 Task: Start in the project TriumphTech the sprint 'Epic Excursion', with a duration of 3 weeks.
Action: Mouse moved to (242, 341)
Screenshot: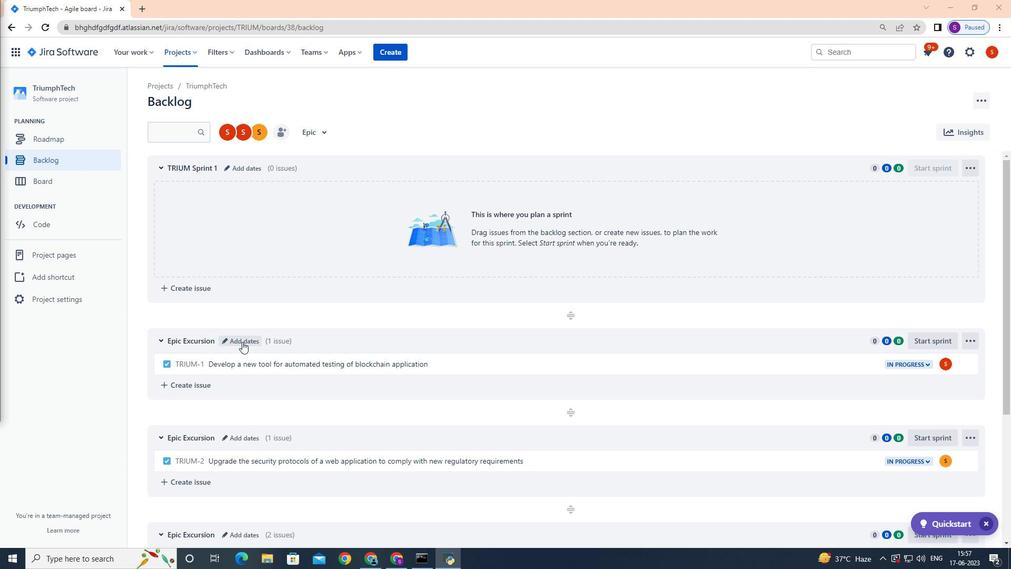 
Action: Mouse pressed left at (242, 341)
Screenshot: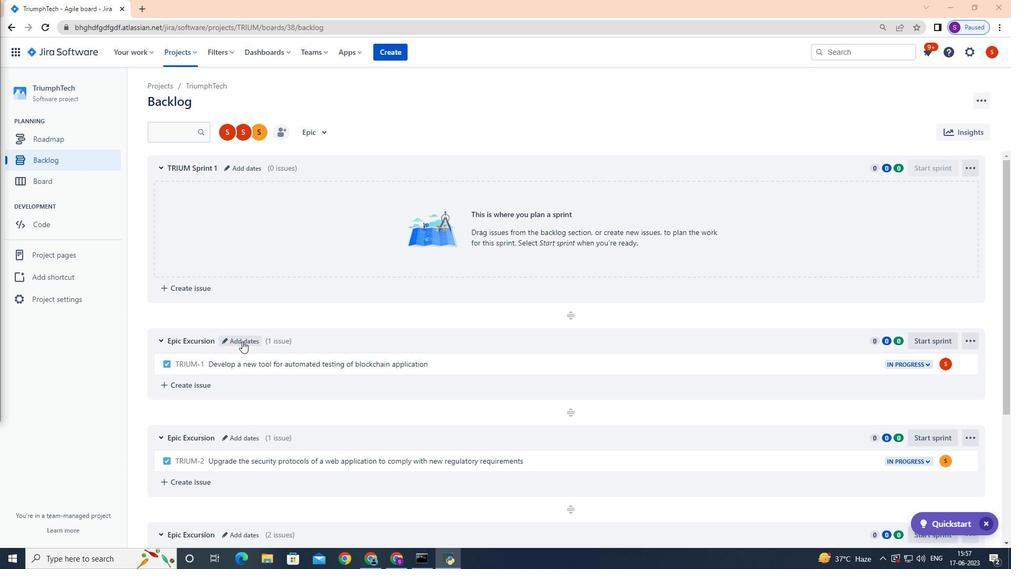 
Action: Mouse moved to (482, 167)
Screenshot: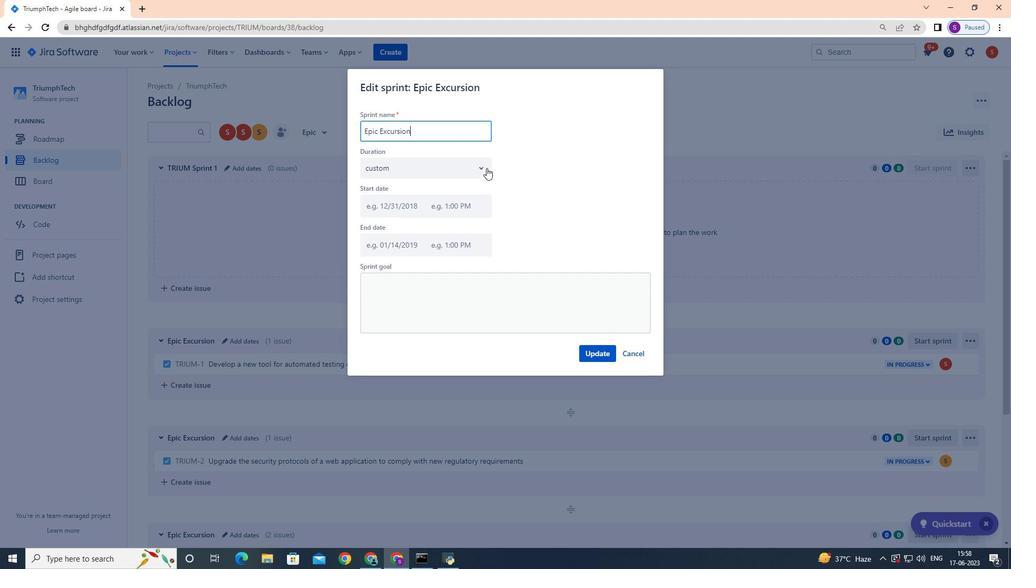 
Action: Mouse pressed left at (482, 167)
Screenshot: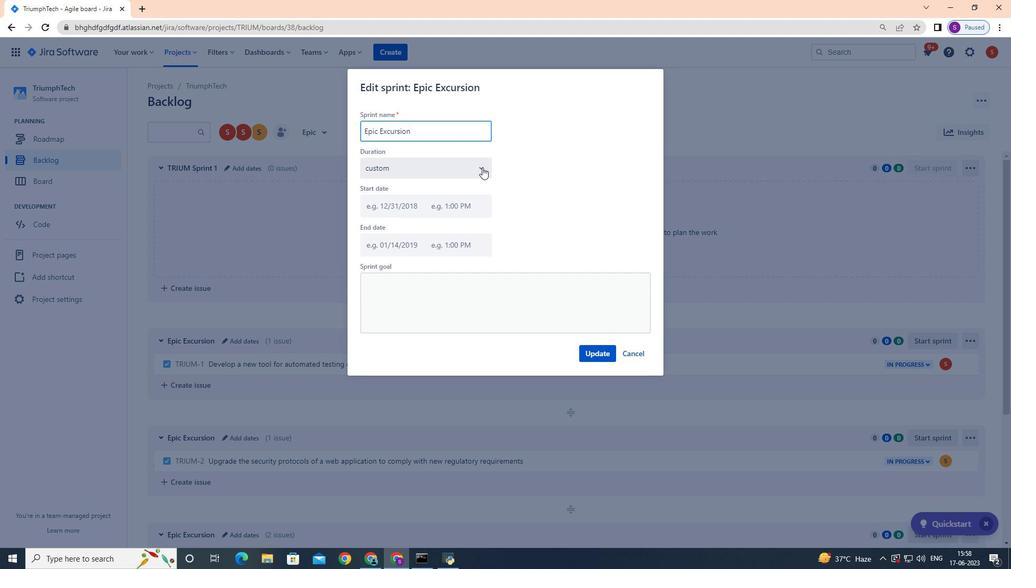 
Action: Mouse moved to (408, 232)
Screenshot: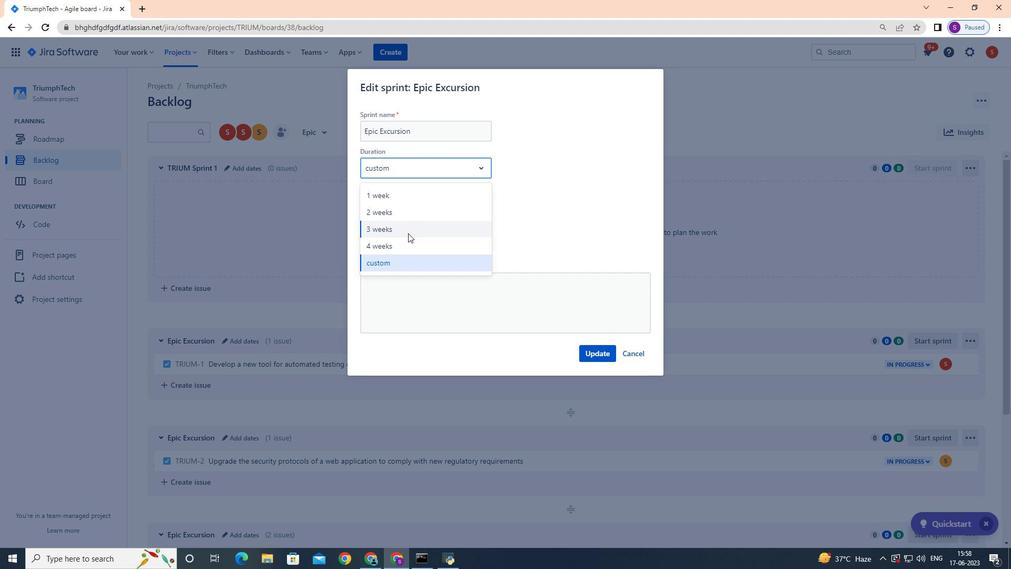 
Action: Mouse pressed left at (408, 232)
Screenshot: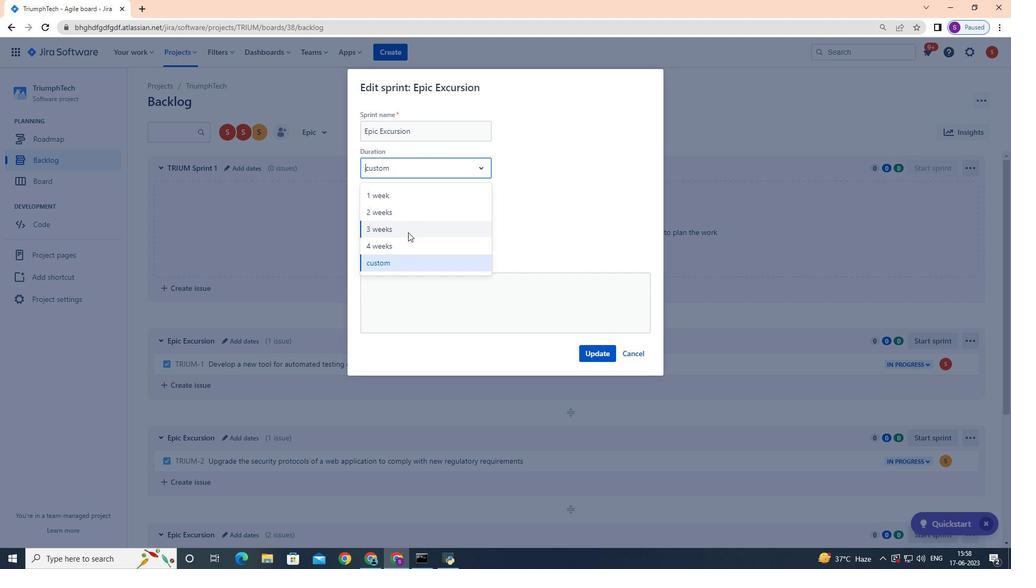 
Action: Mouse moved to (596, 355)
Screenshot: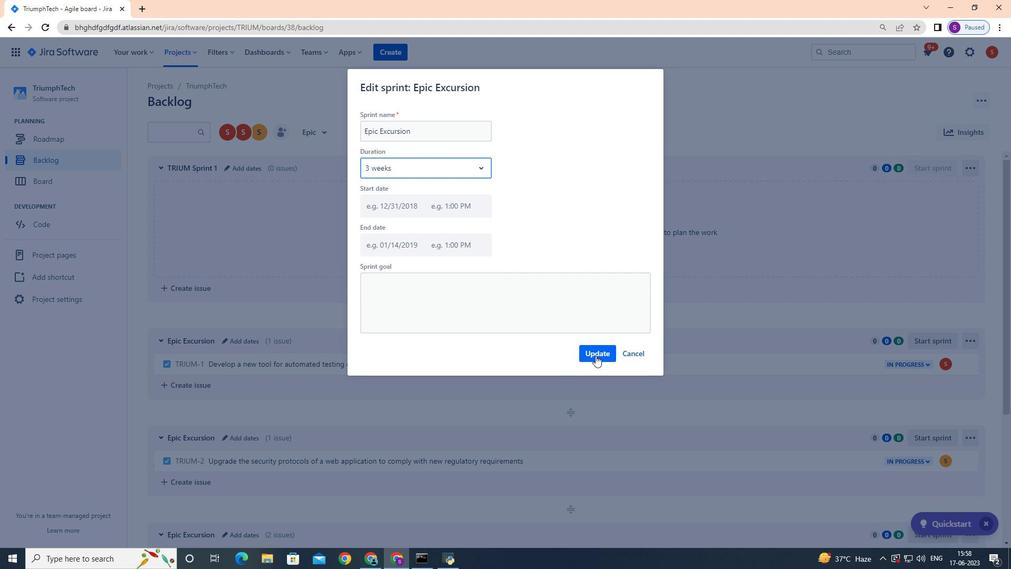 
Action: Mouse pressed left at (596, 355)
Screenshot: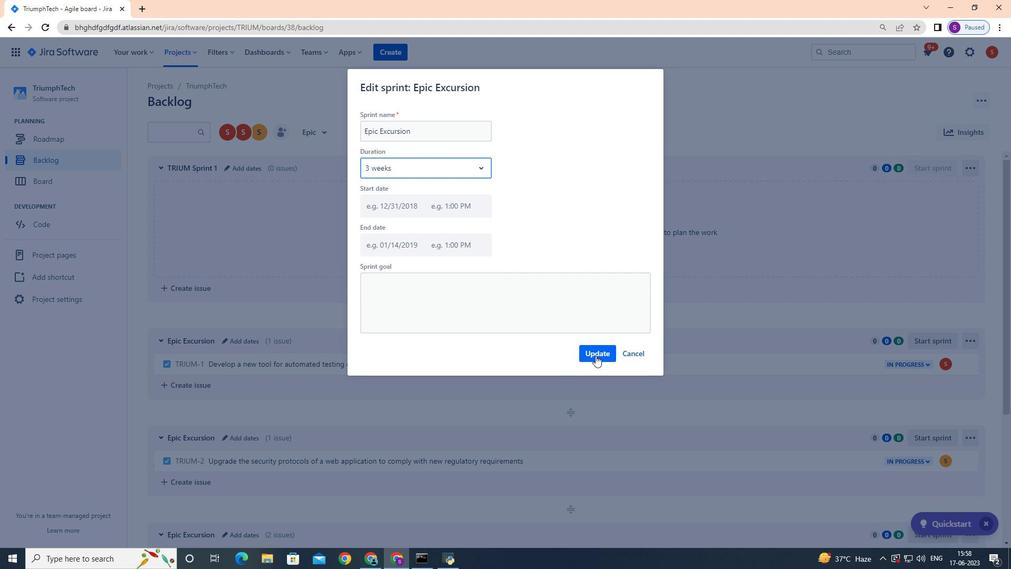 
Action: Mouse moved to (581, 343)
Screenshot: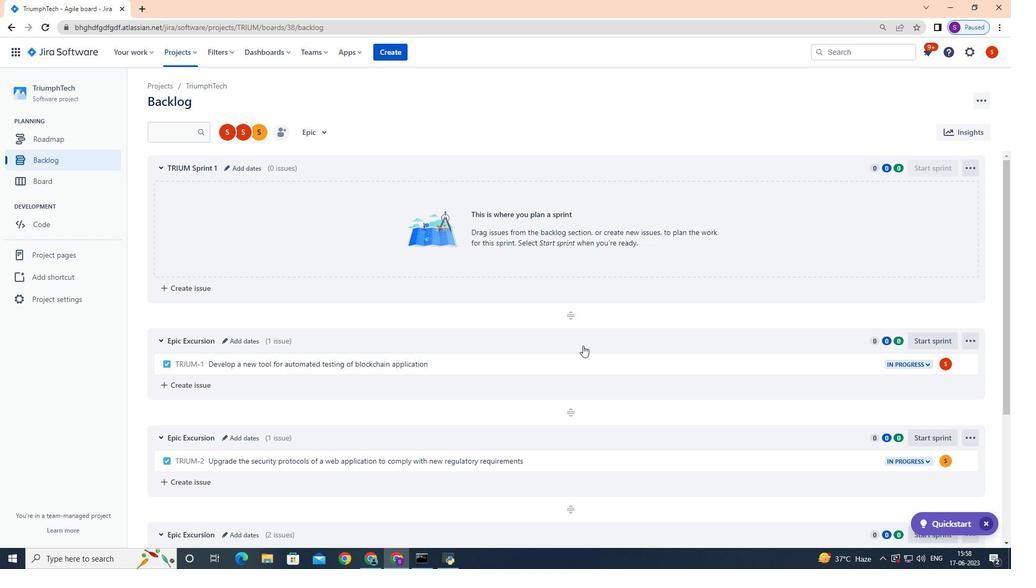 
